 Task: Set the default behavior for javascript content to "Don't allow sites to use JavaScript".
Action: Mouse moved to (984, 33)
Screenshot: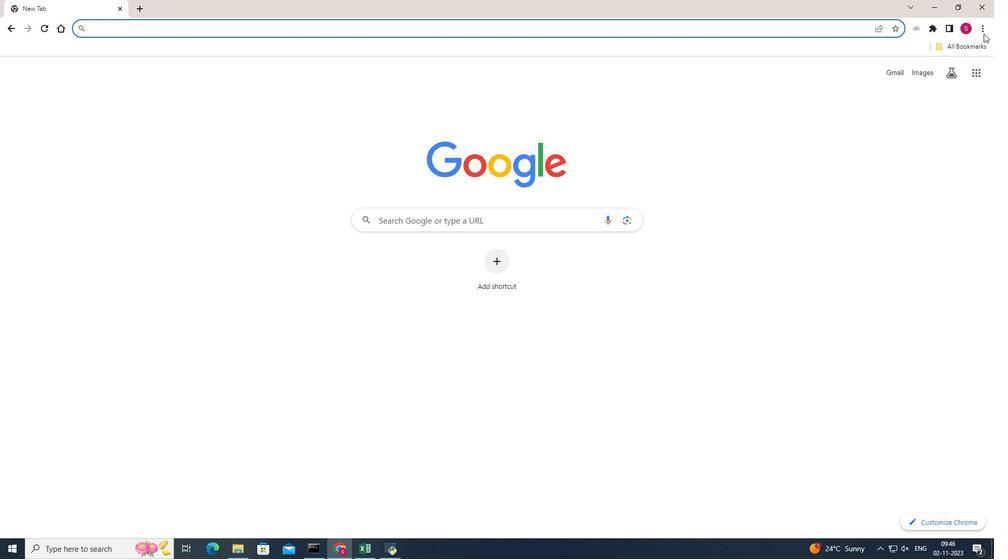 
Action: Mouse pressed left at (984, 33)
Screenshot: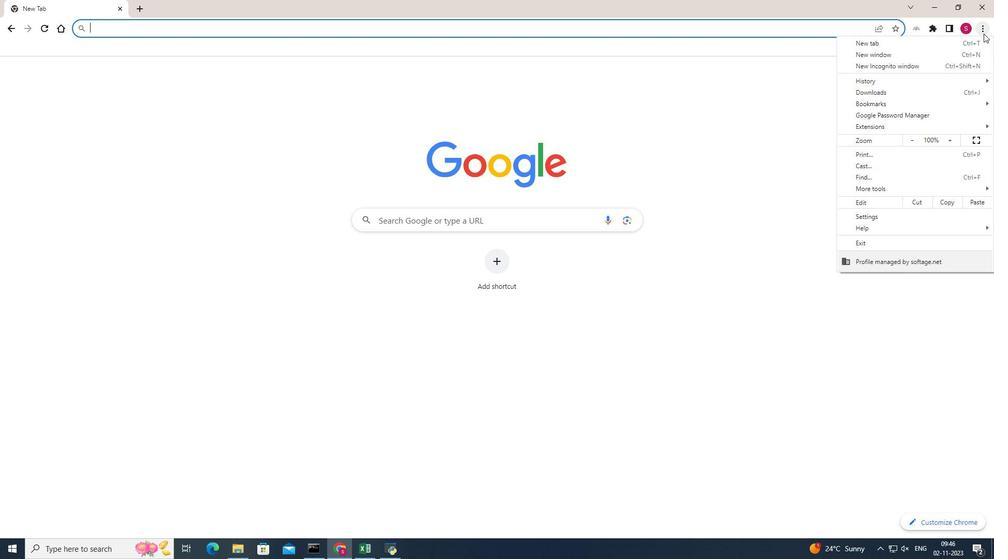 
Action: Mouse pressed left at (984, 33)
Screenshot: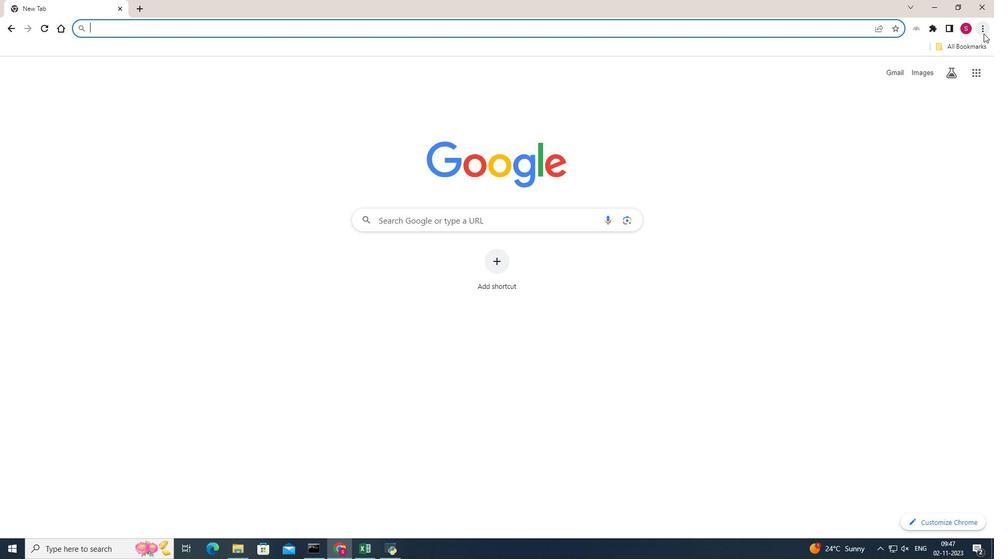
Action: Mouse moved to (984, 27)
Screenshot: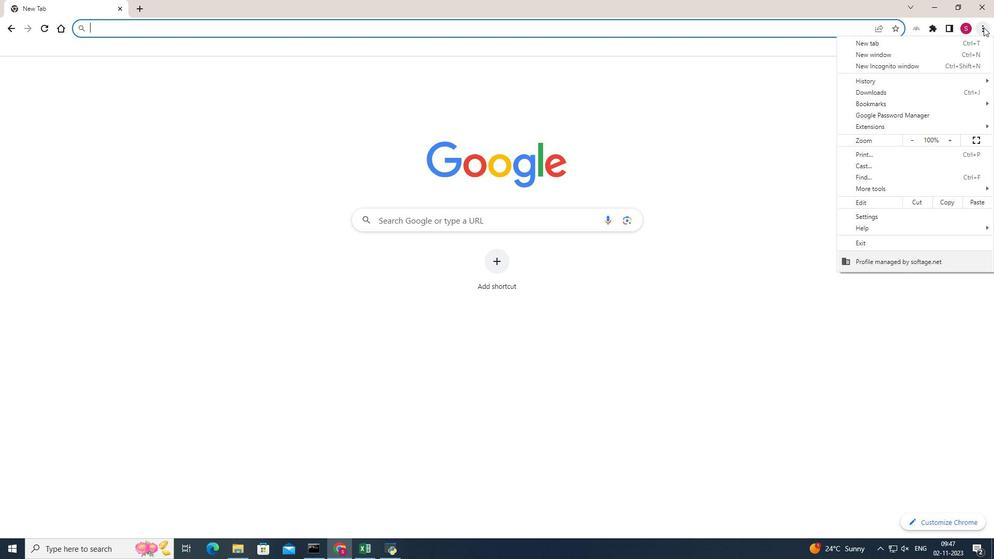 
Action: Mouse pressed left at (984, 27)
Screenshot: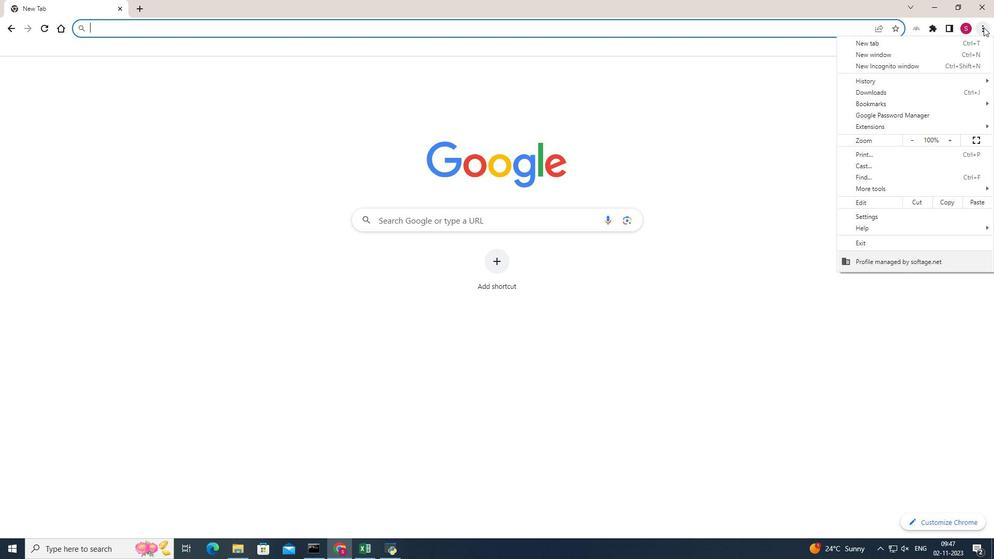 
Action: Mouse moved to (881, 218)
Screenshot: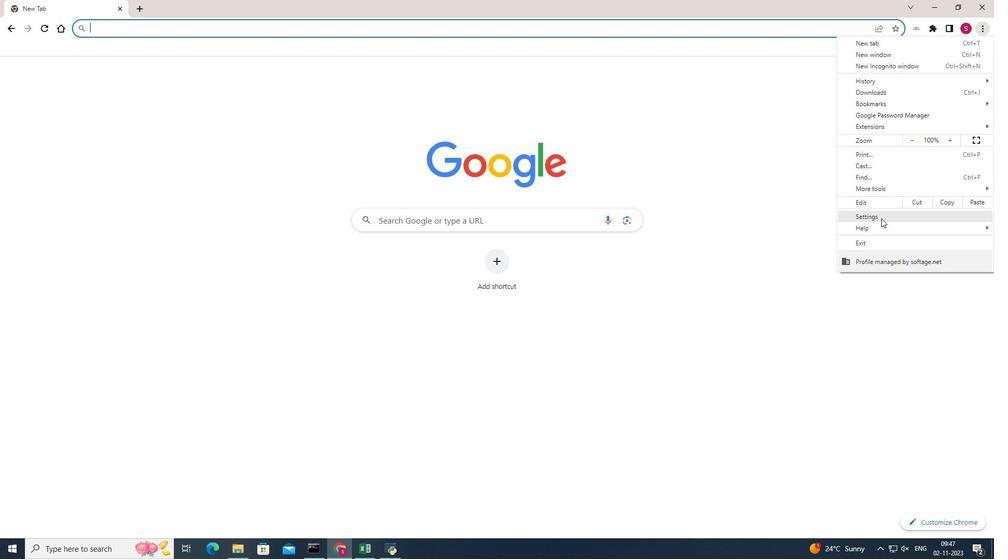 
Action: Mouse pressed left at (881, 218)
Screenshot: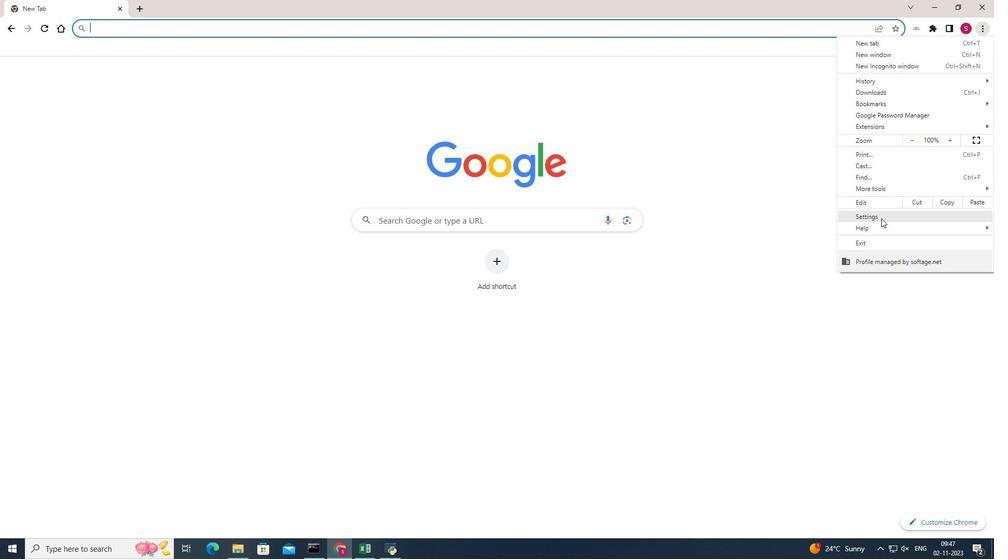 
Action: Mouse moved to (88, 127)
Screenshot: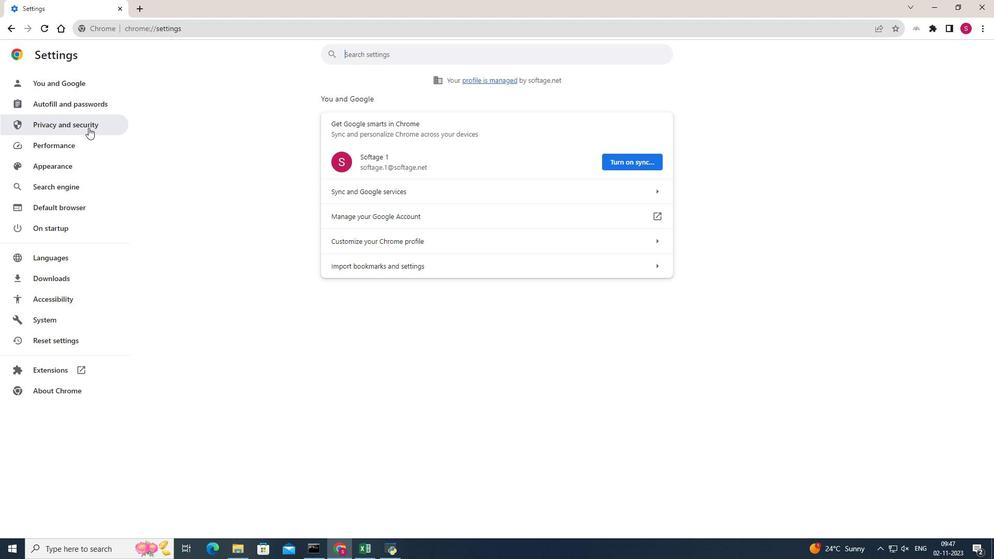 
Action: Mouse pressed left at (88, 127)
Screenshot: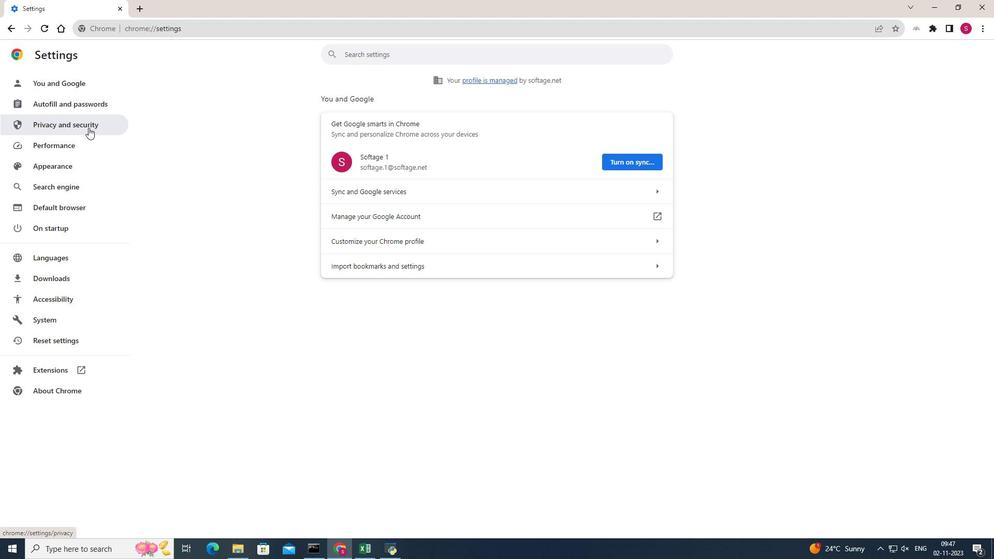 
Action: Mouse moved to (537, 332)
Screenshot: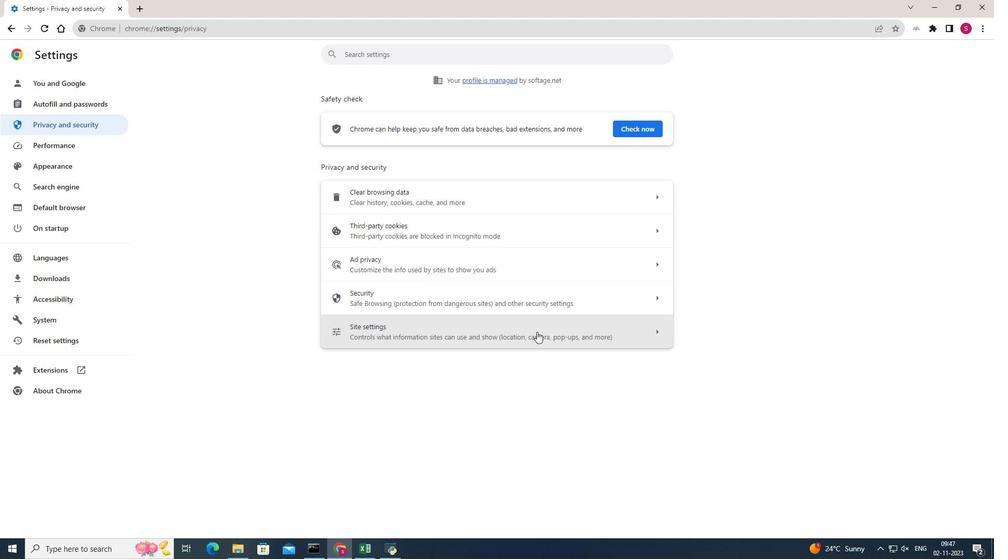 
Action: Mouse pressed left at (537, 332)
Screenshot: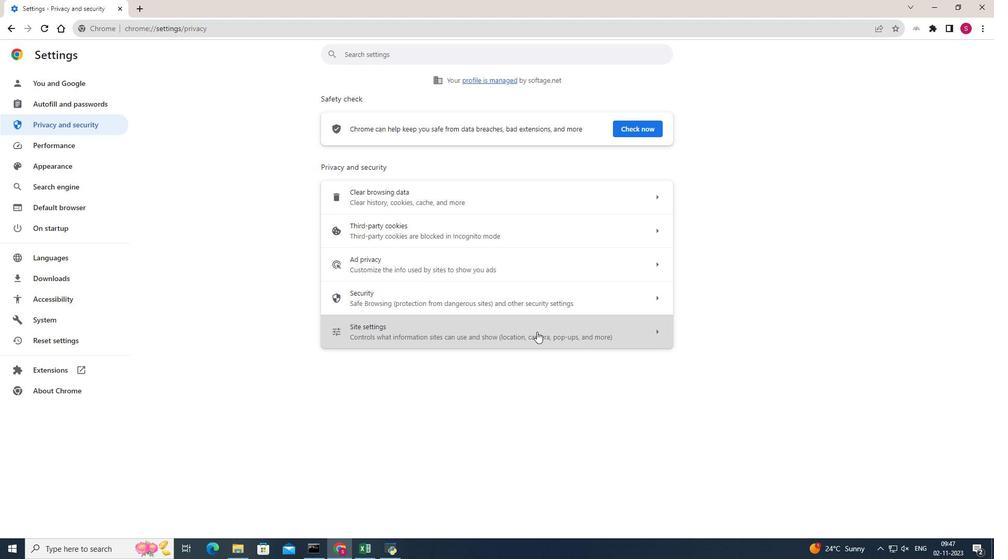 
Action: Mouse scrolled (537, 331) with delta (0, 0)
Screenshot: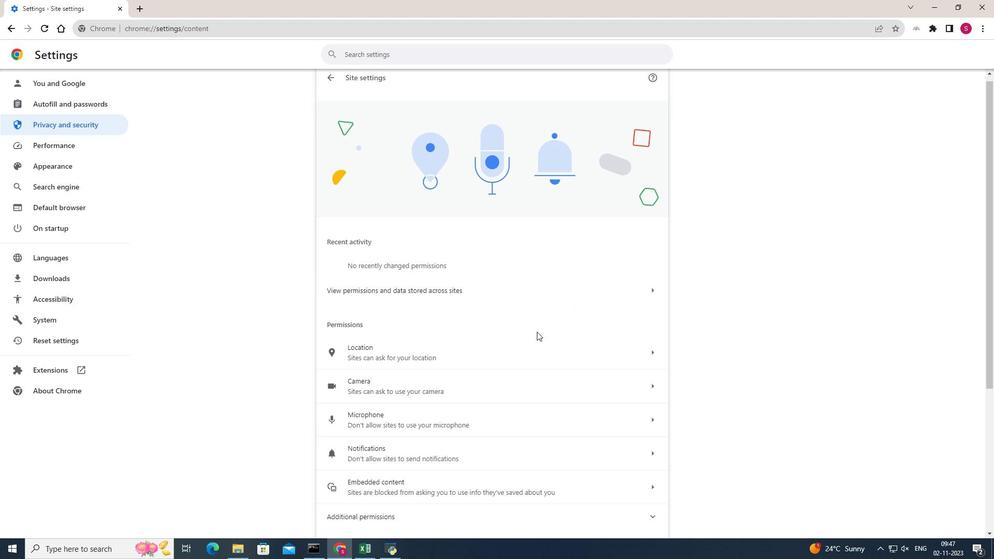 
Action: Mouse scrolled (537, 331) with delta (0, 0)
Screenshot: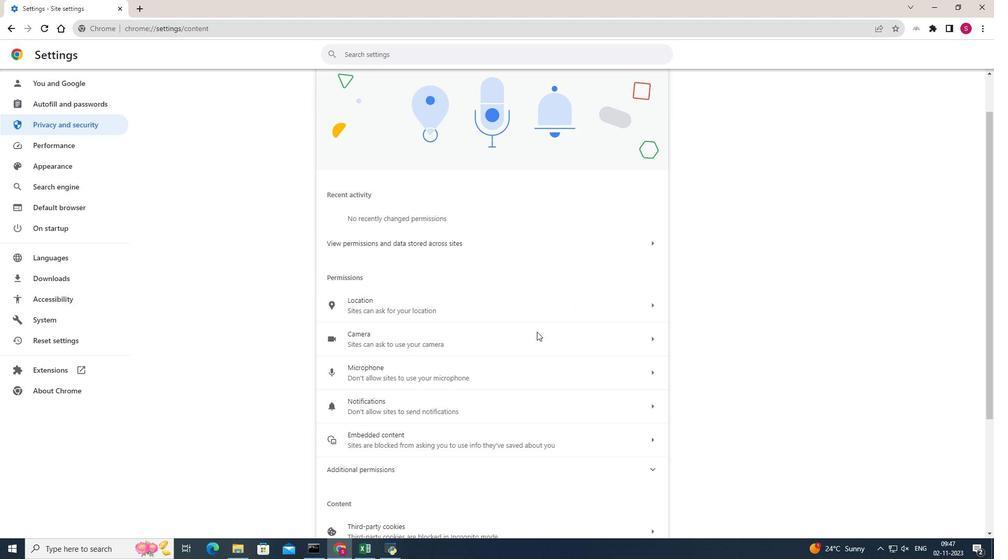 
Action: Mouse scrolled (537, 331) with delta (0, 0)
Screenshot: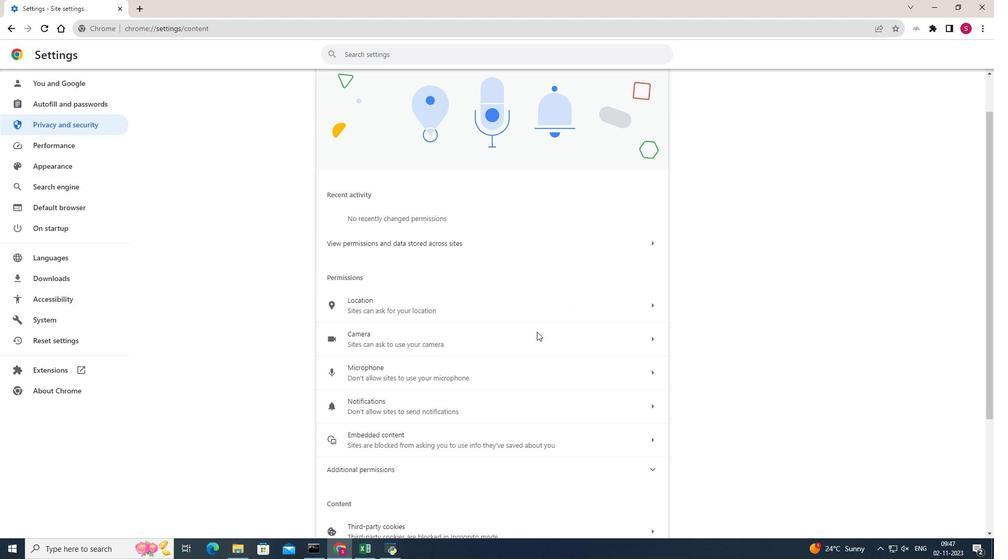 
Action: Mouse scrolled (537, 331) with delta (0, 0)
Screenshot: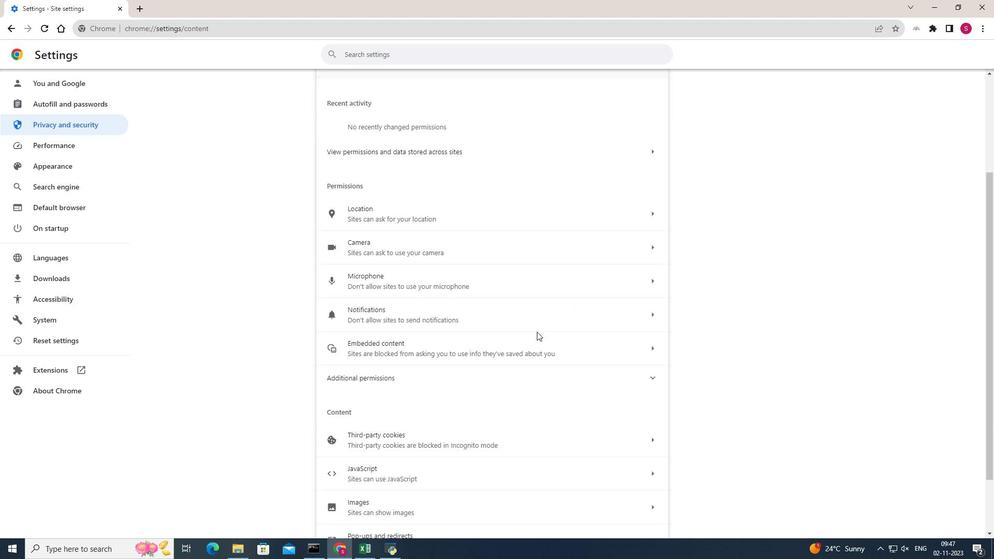
Action: Mouse scrolled (537, 331) with delta (0, 0)
Screenshot: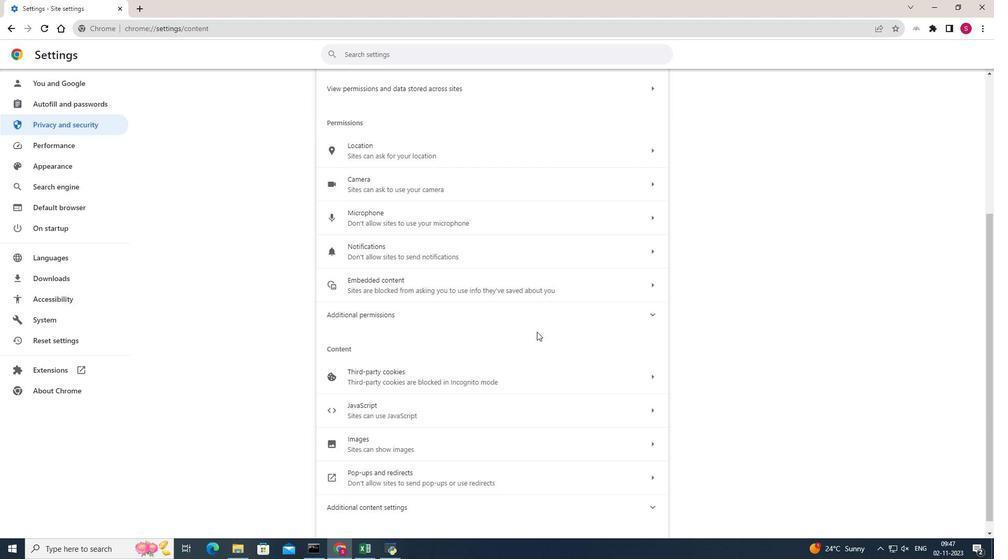 
Action: Mouse scrolled (537, 331) with delta (0, 0)
Screenshot: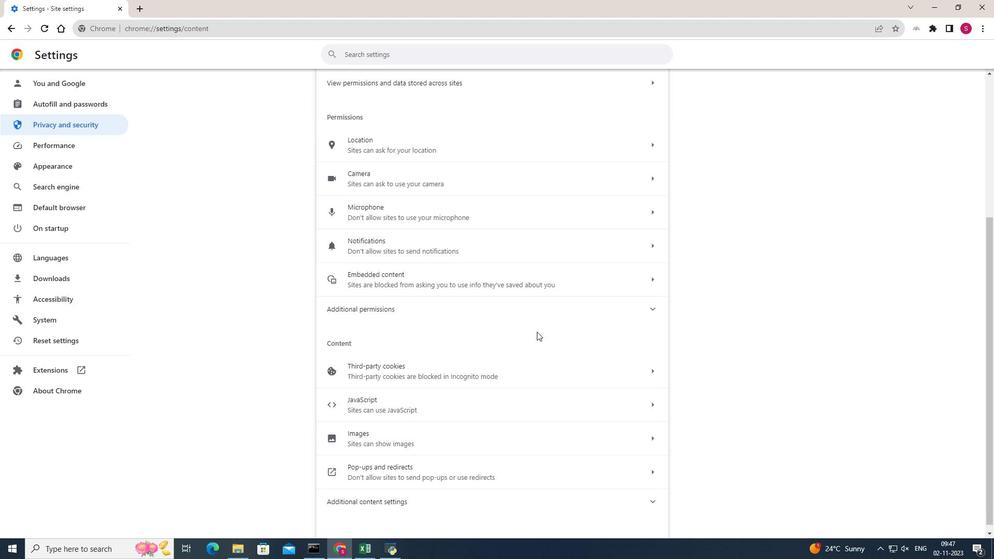 
Action: Mouse moved to (432, 391)
Screenshot: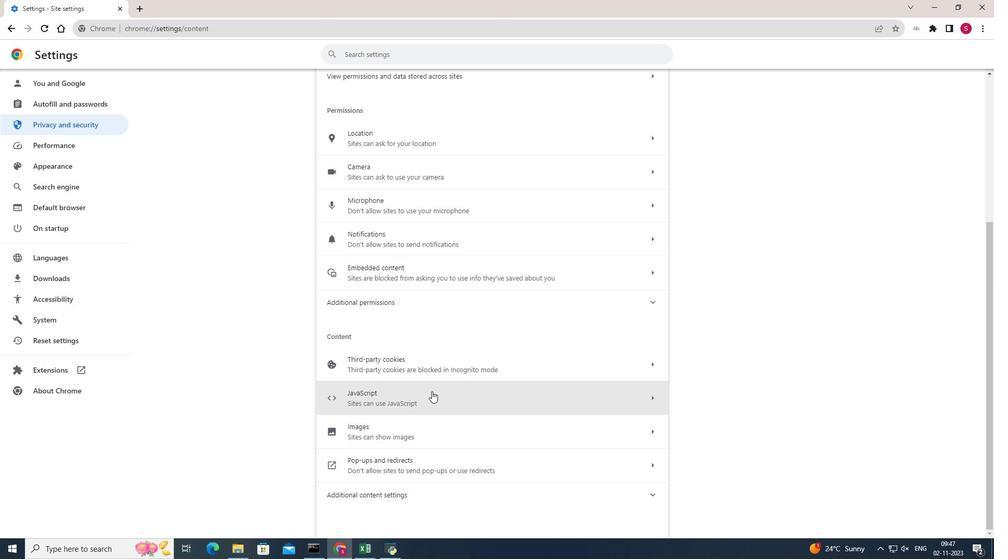 
Action: Mouse pressed left at (432, 391)
Screenshot: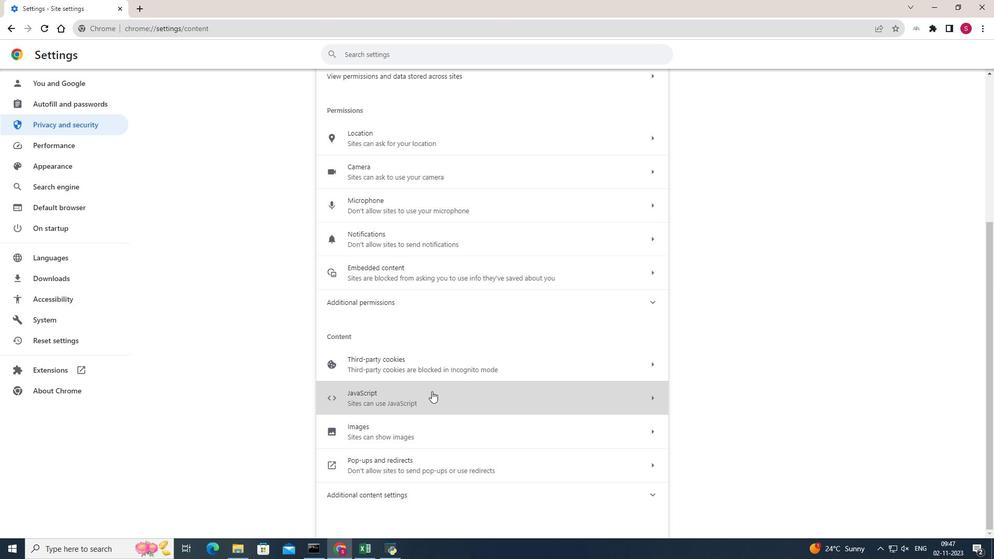 
Action: Mouse moved to (342, 203)
Screenshot: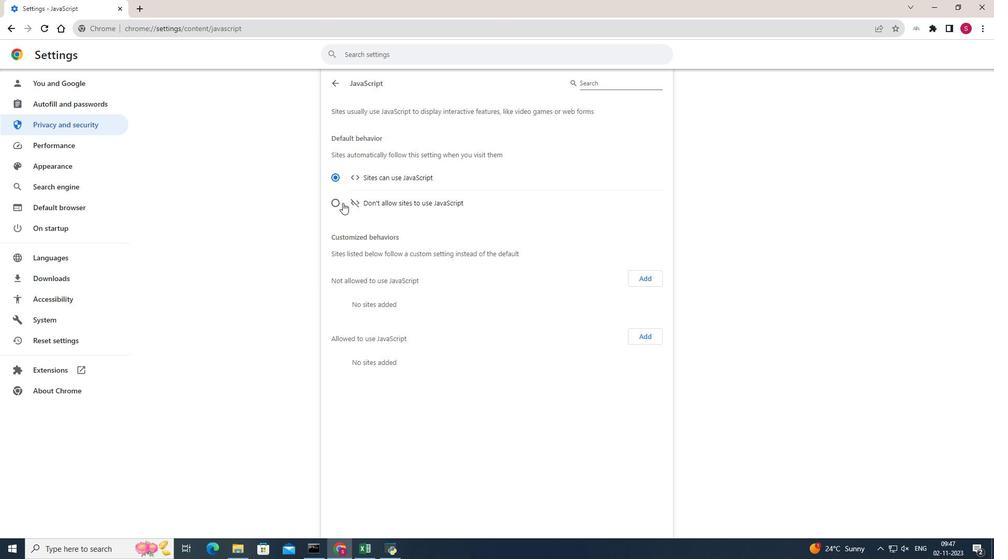 
Action: Mouse pressed left at (342, 203)
Screenshot: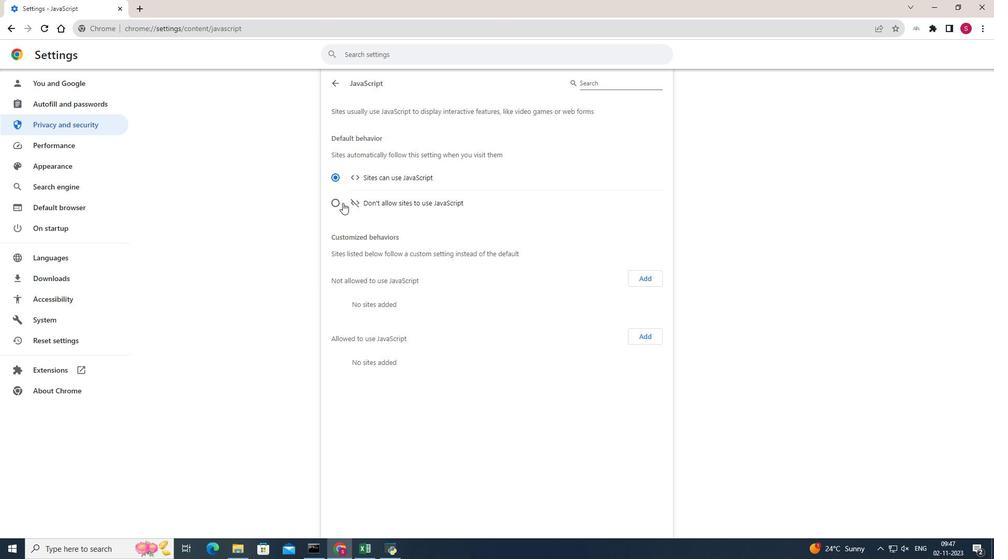 
Action: Mouse moved to (662, 195)
Screenshot: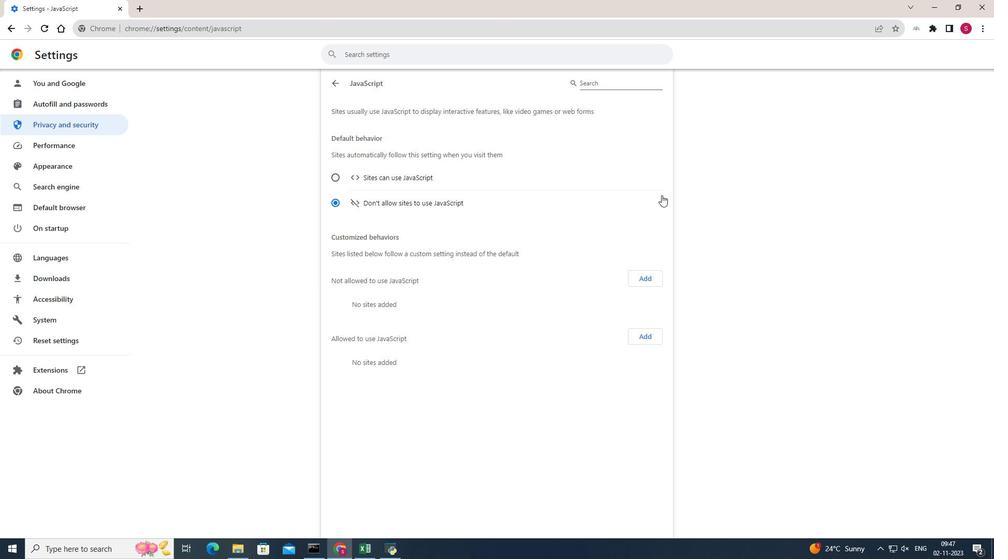 
